 Task: Quality Control: Analyze video bitrate distribution for optimized streaming.
Action: Mouse moved to (666, 591)
Screenshot: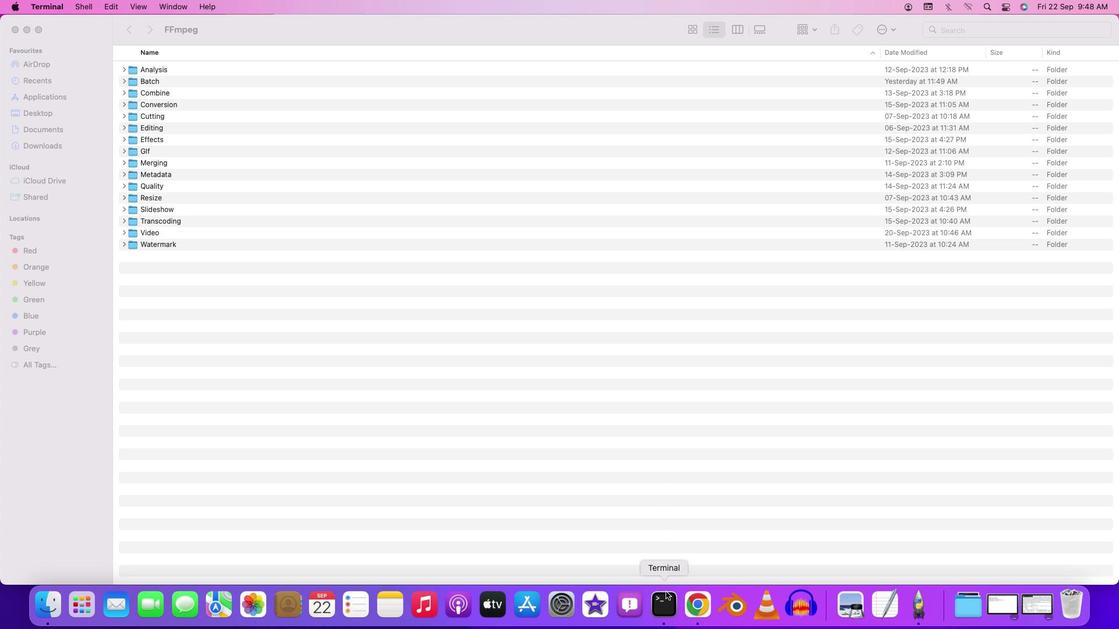 
Action: Mouse pressed right at (666, 591)
Screenshot: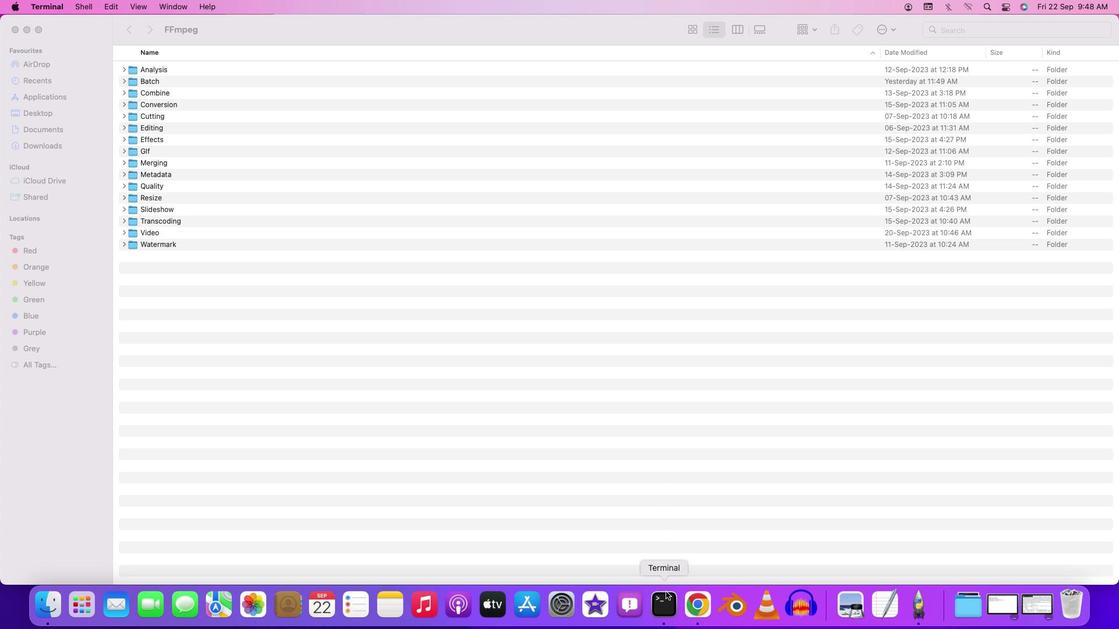 
Action: Mouse moved to (679, 454)
Screenshot: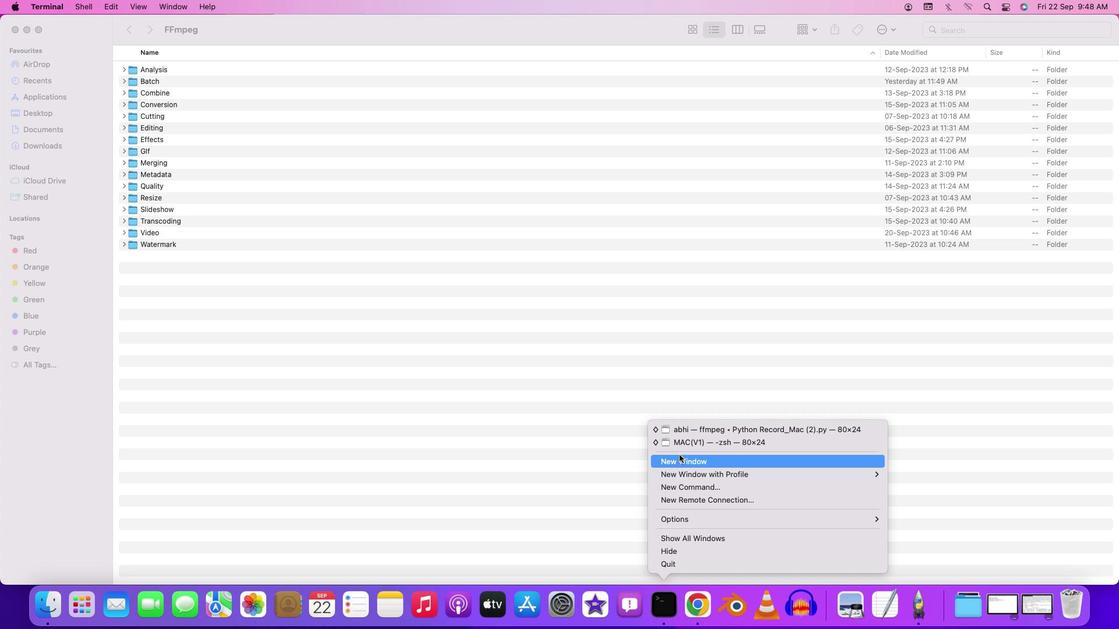
Action: Mouse pressed left at (679, 454)
Screenshot: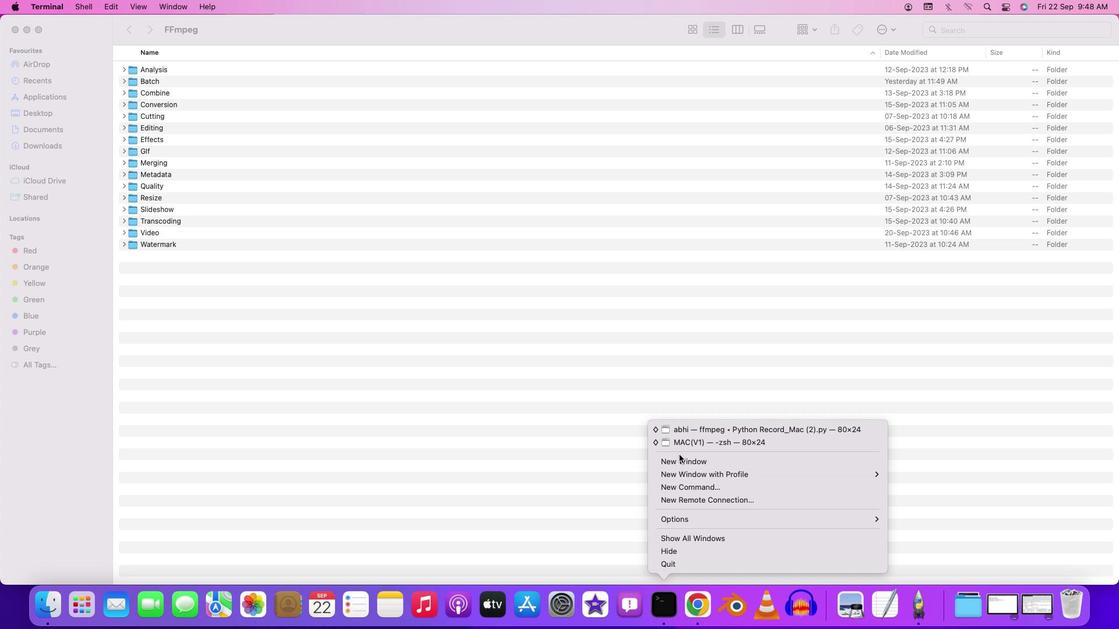 
Action: Mouse moved to (682, 461)
Screenshot: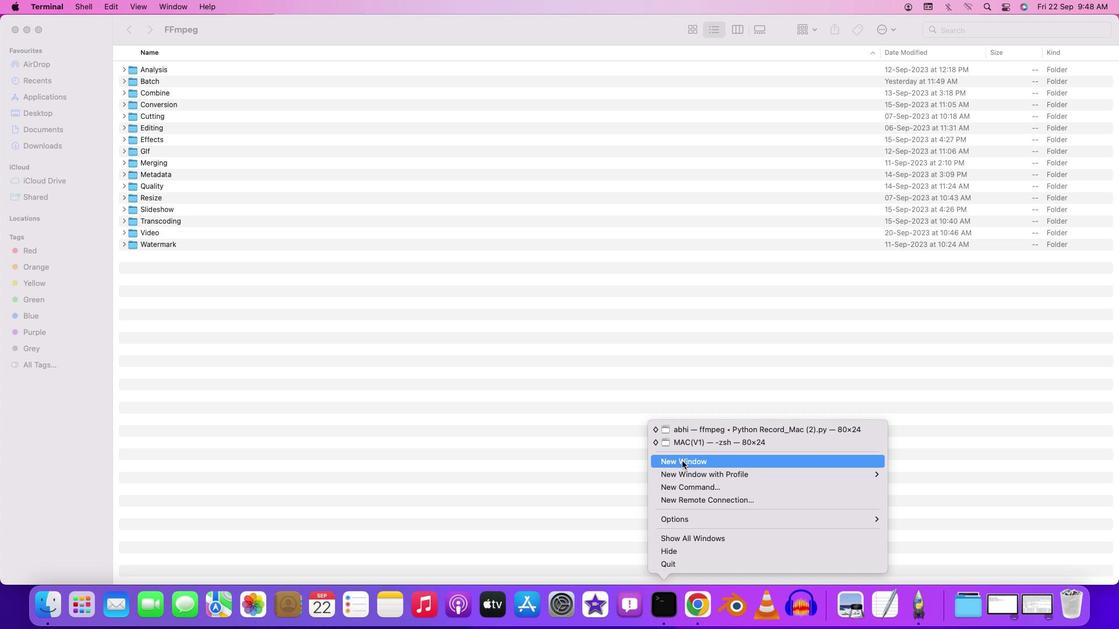 
Action: Mouse pressed left at (682, 461)
Screenshot: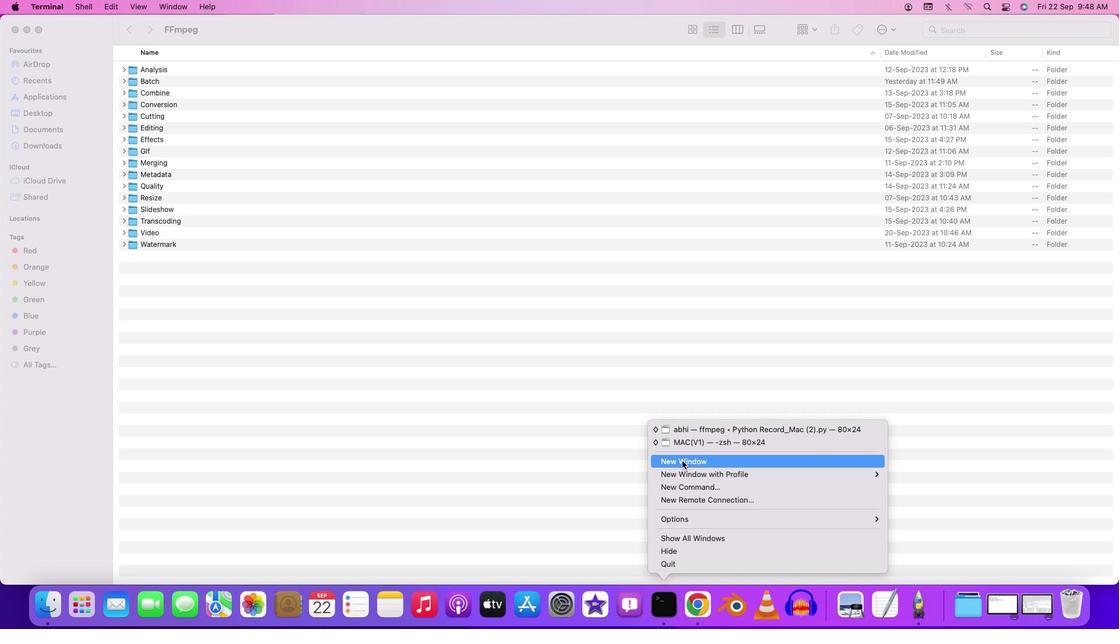 
Action: Mouse moved to (293, 27)
Screenshot: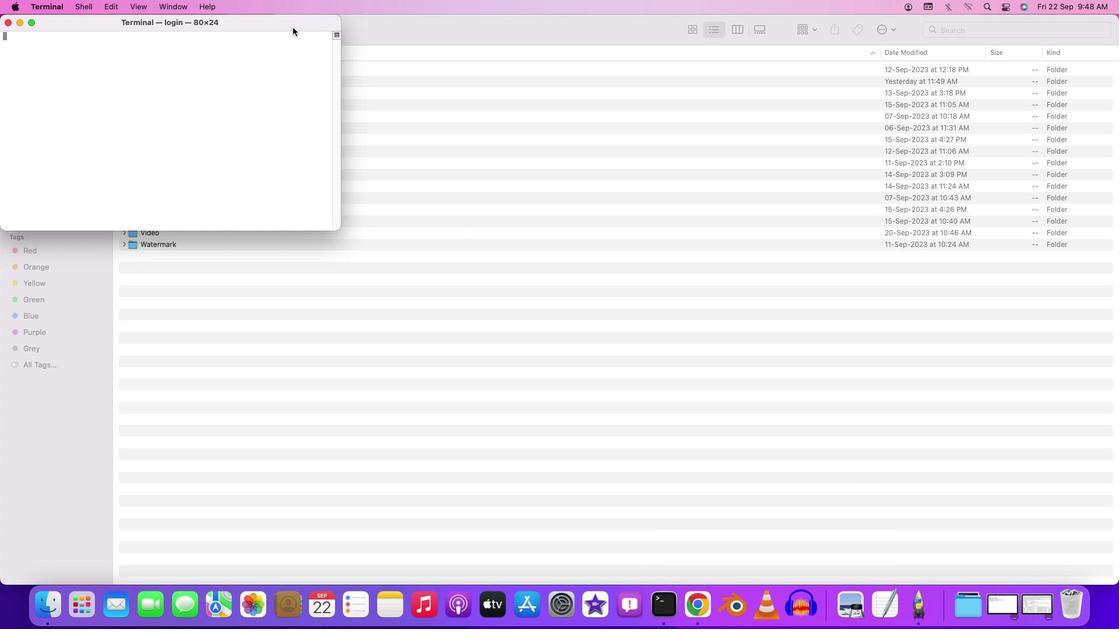 
Action: Mouse pressed left at (293, 27)
Screenshot: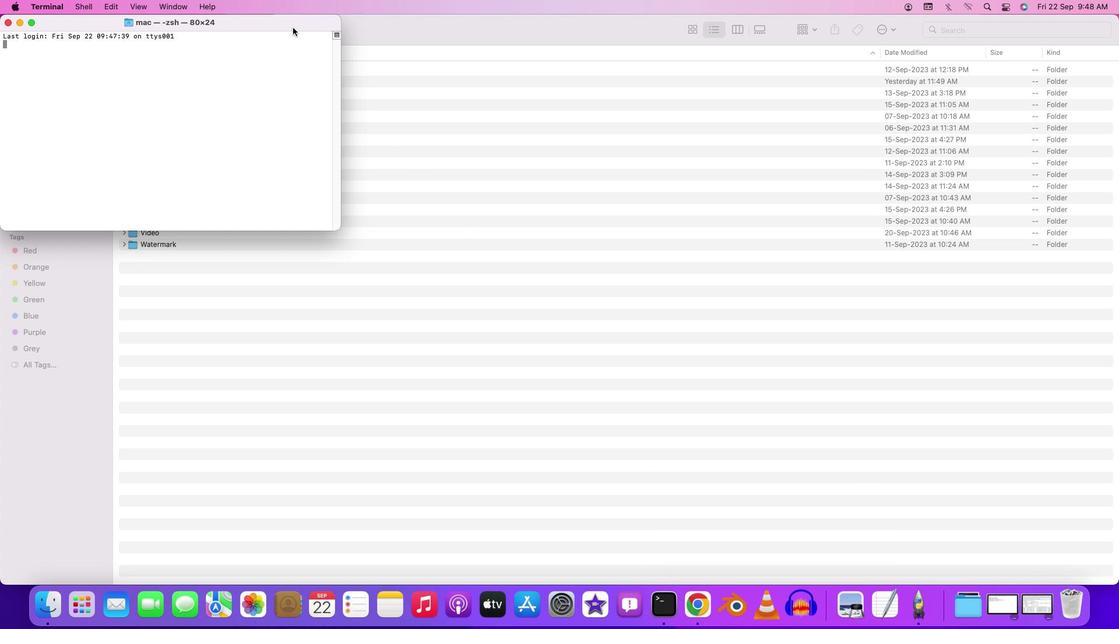 
Action: Mouse pressed left at (293, 27)
Screenshot: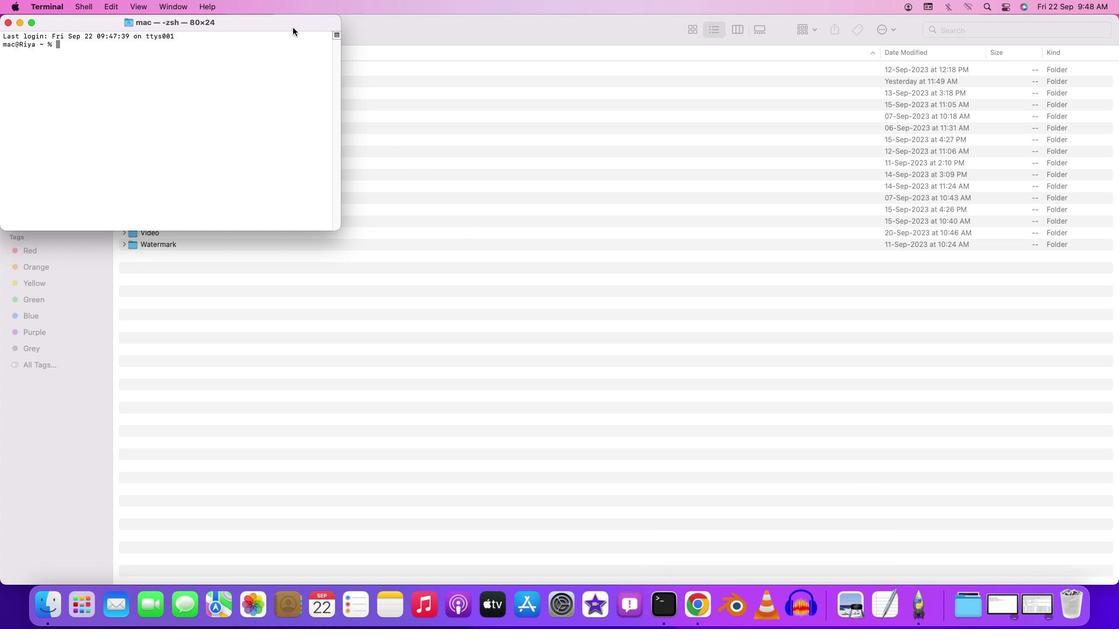 
Action: Mouse moved to (205, 51)
Screenshot: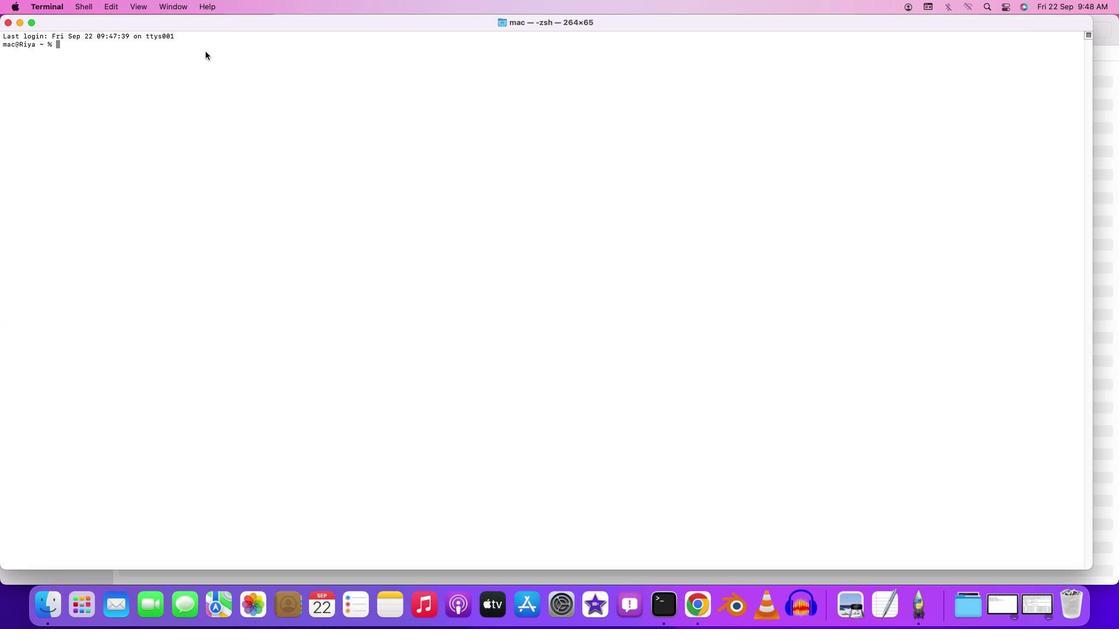 
Action: Mouse pressed left at (205, 51)
Screenshot: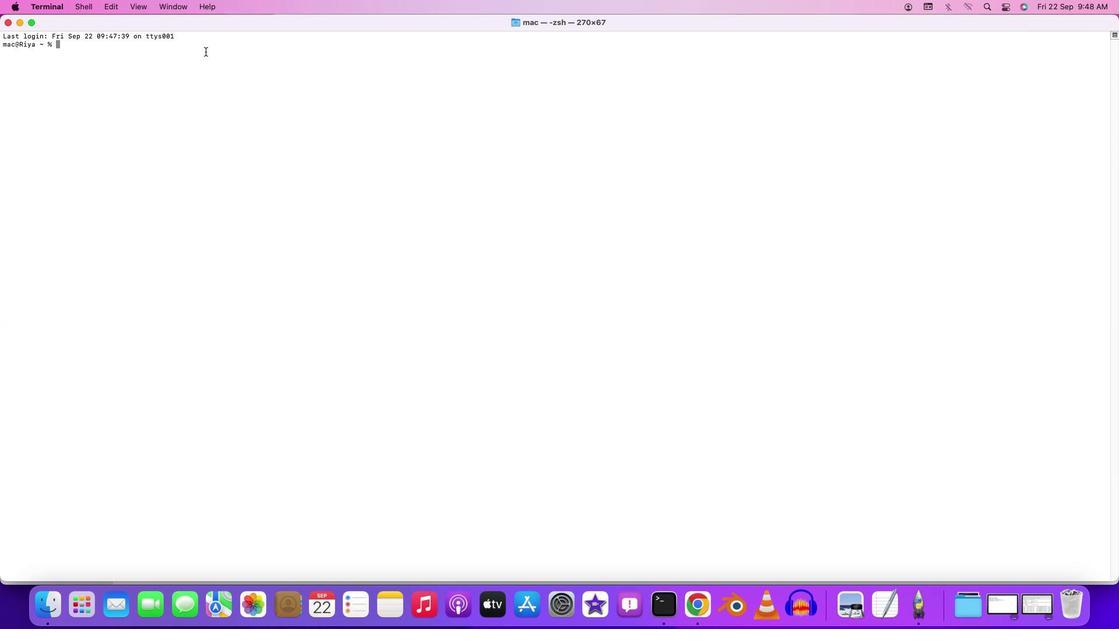 
Action: Mouse moved to (205, 51)
Screenshot: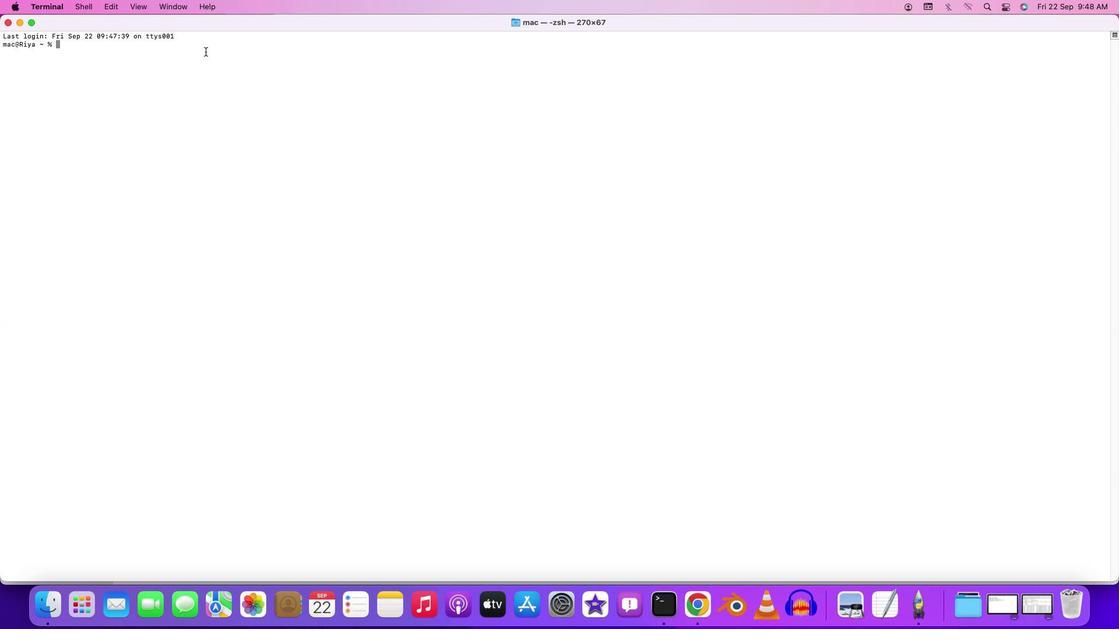 
Action: Key pressed 'c''d'Key.space'd''e''s''k''o'Key.backspace't''o''p'Key.enter'c''d'Key.space'f''f''m''p''e''g'Key.enter'c''d'Key.space'b''a''t''c''h'Key.enter'c''d''v'Key.backspaceKey.space'v''i''d''e''o'Key.enter'f''f''m''p''e''g'Key.space'-''i'Key.space'i''n''p''u''t'Key.shift'_''v''i''d''e''o''.''m''p''4'Key.space'-''v''f'Key.spaceKey.shift'"''s''e''l''e''c''t''=''g''t'Key.shift'(''s''c''e''n''e''\\'',''0''.''4'Key.shift')'Key.shift'"'Key.space'-''f'Key.space'n''u''l''l'Key.space'-'Key.enter
Screenshot: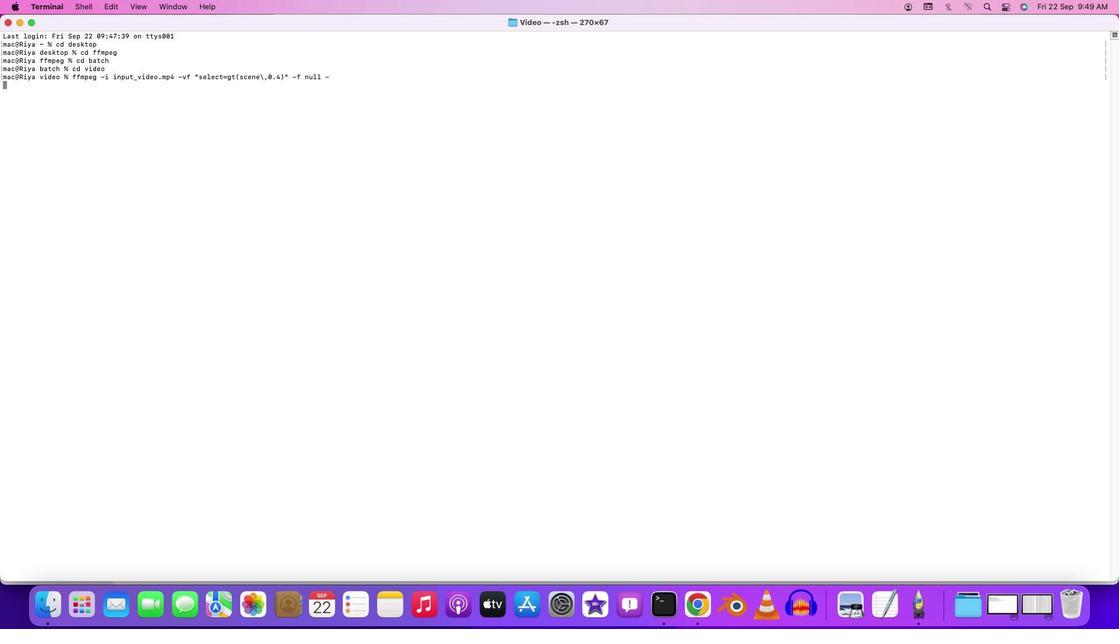 
Action: Mouse moved to (616, 437)
Screenshot: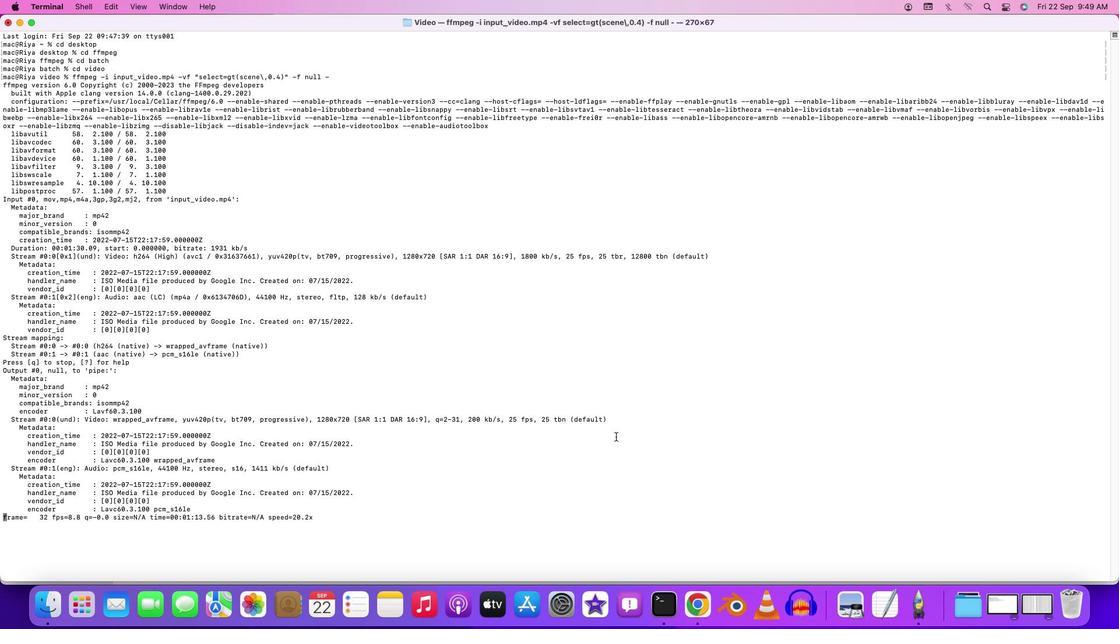 
Action: Mouse pressed left at (616, 437)
Screenshot: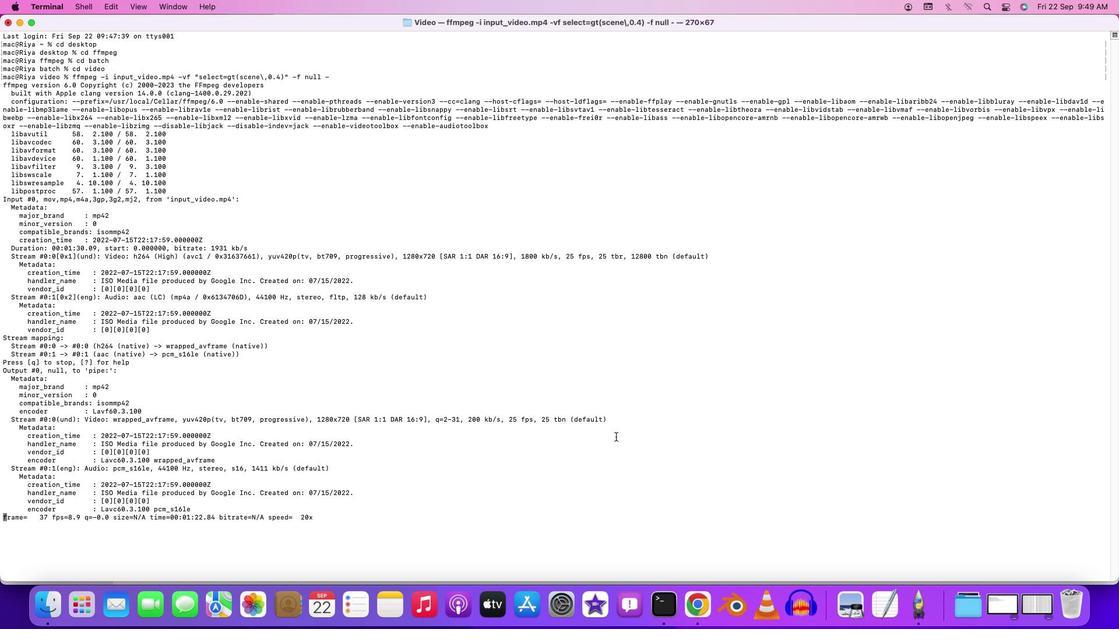 
